 Task: Add Sprouts Cracker Cuts Sharp Cheddar Cheese to the cart.
Action: Mouse moved to (636, 243)
Screenshot: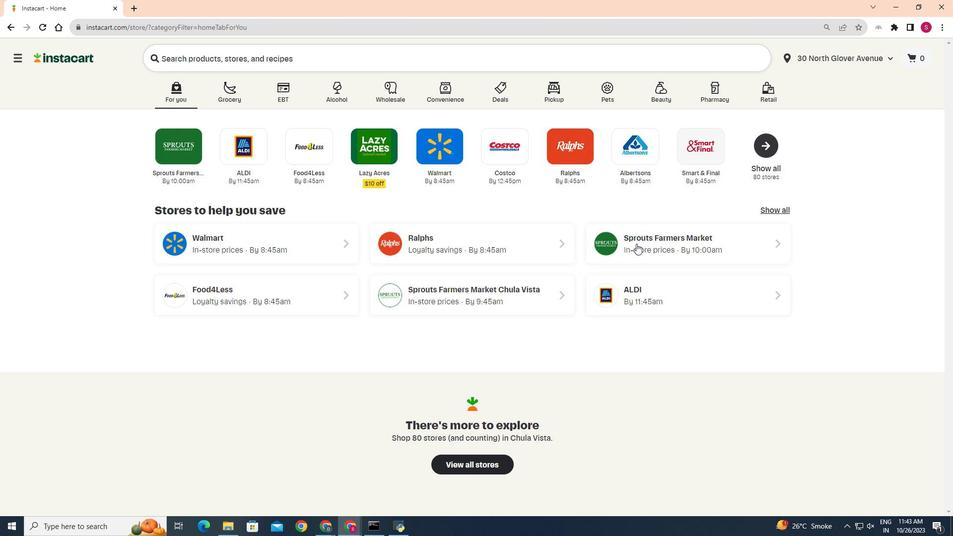 
Action: Mouse pressed left at (636, 243)
Screenshot: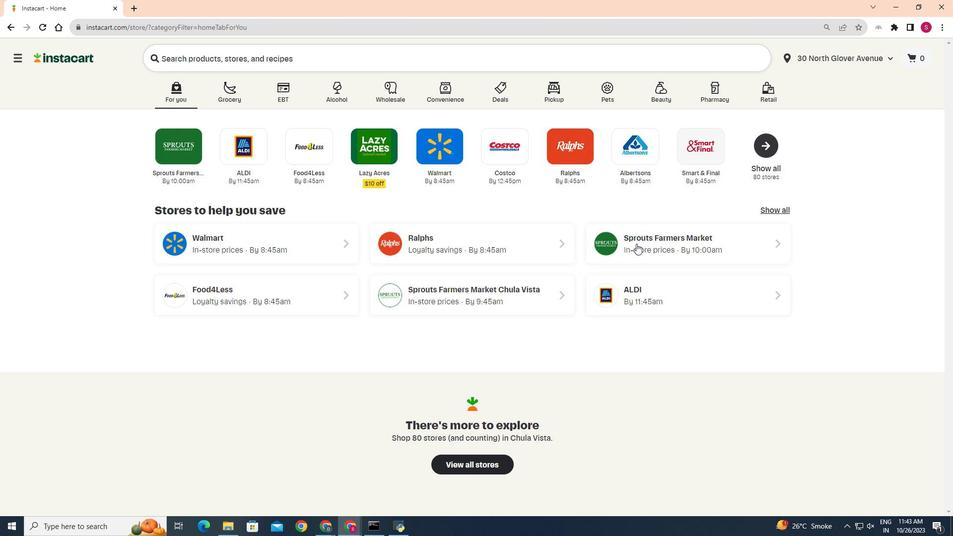 
Action: Mouse moved to (26, 414)
Screenshot: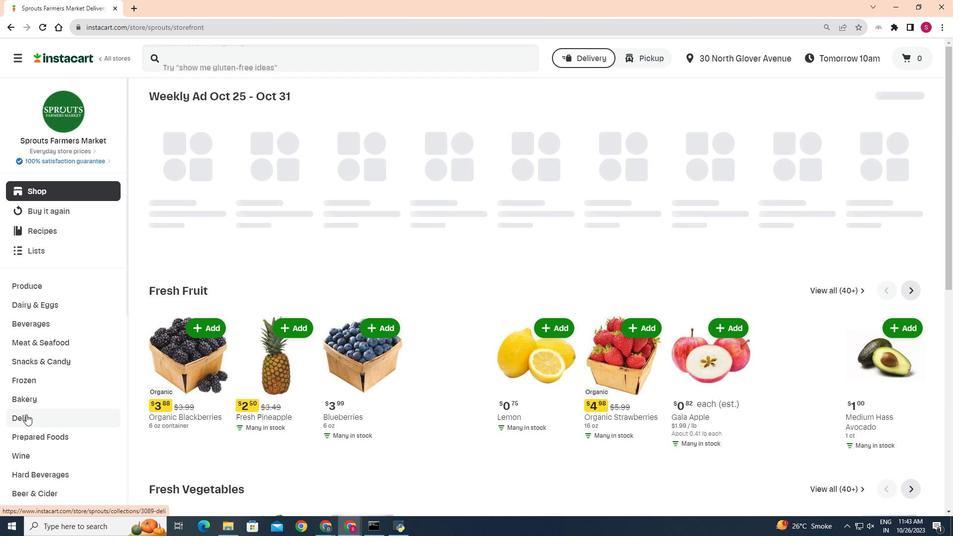 
Action: Mouse pressed left at (26, 414)
Screenshot: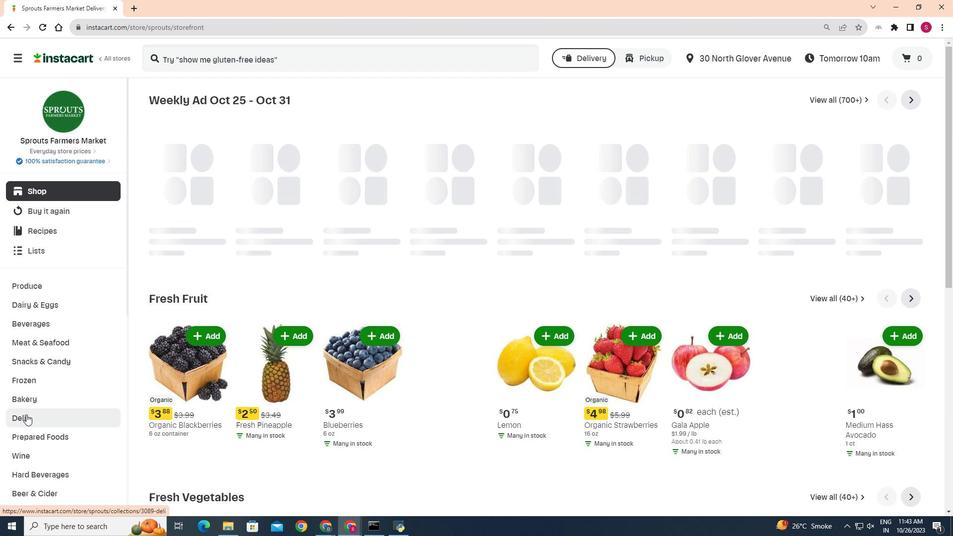 
Action: Mouse moved to (251, 122)
Screenshot: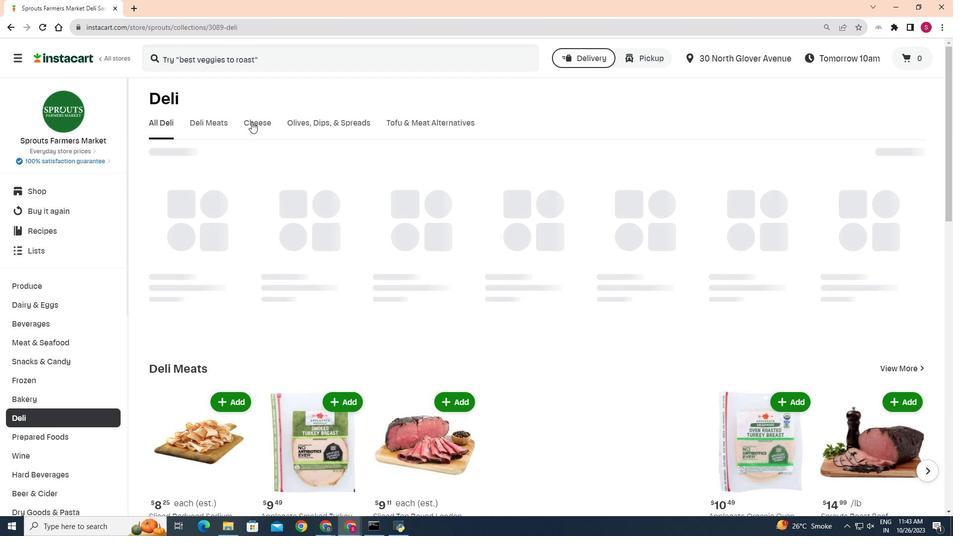 
Action: Mouse pressed left at (251, 122)
Screenshot: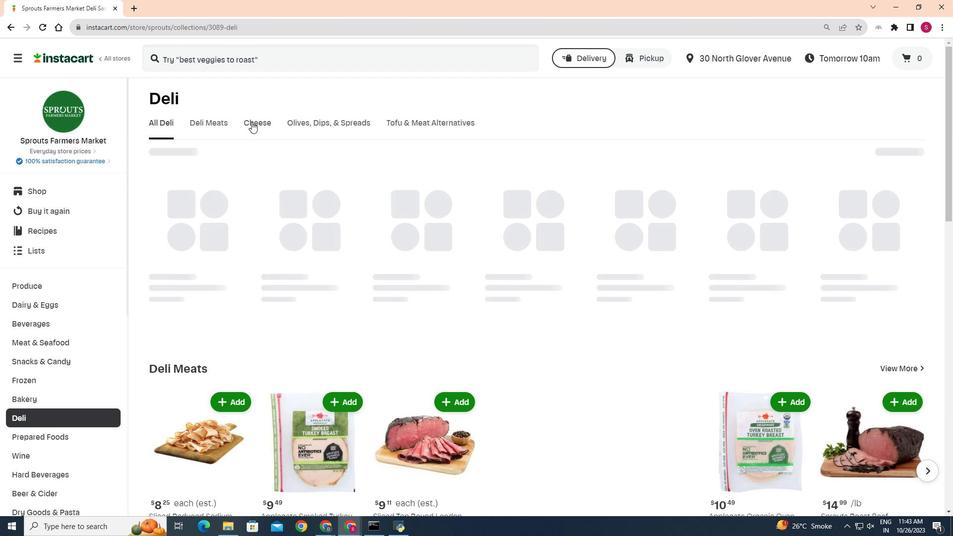 
Action: Mouse moved to (237, 164)
Screenshot: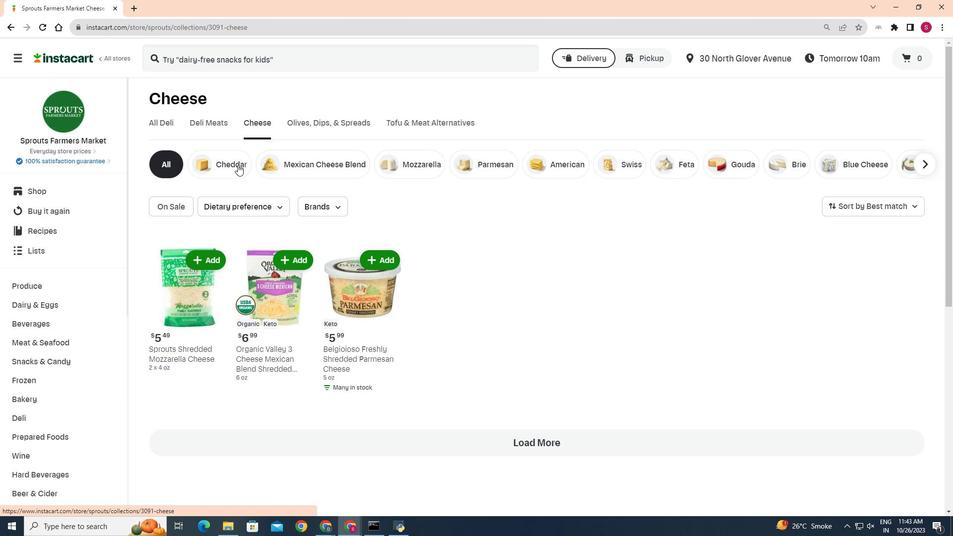 
Action: Mouse pressed left at (237, 164)
Screenshot: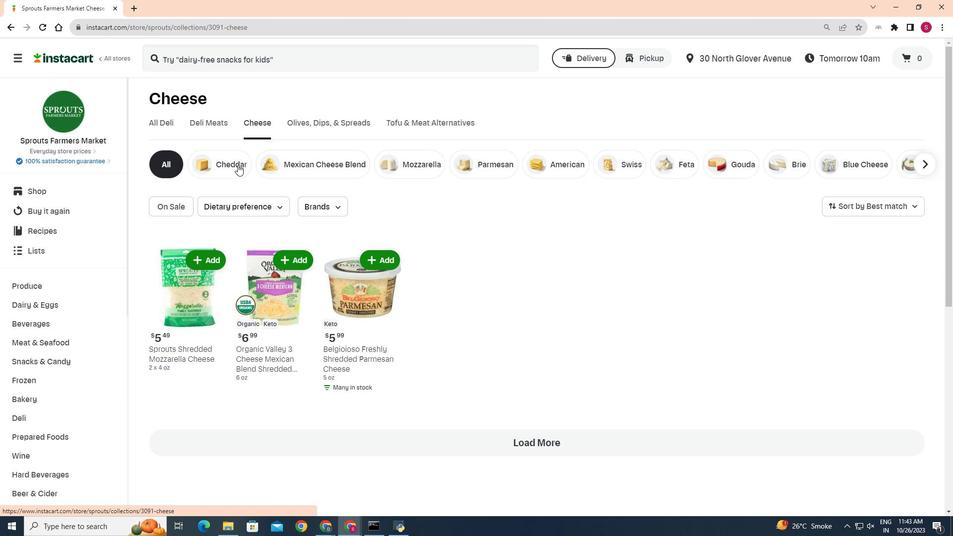 
Action: Mouse moved to (894, 318)
Screenshot: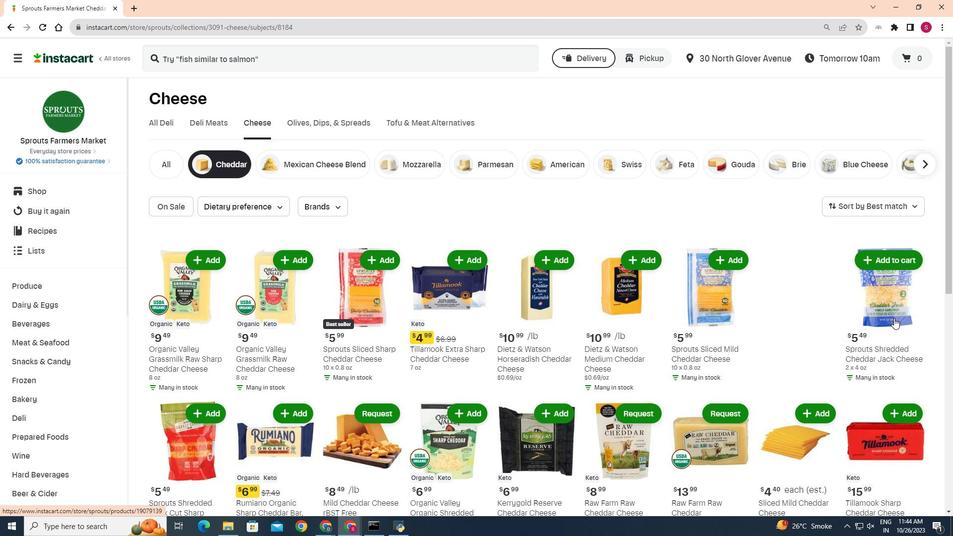
Action: Mouse scrolled (894, 317) with delta (0, 0)
Screenshot: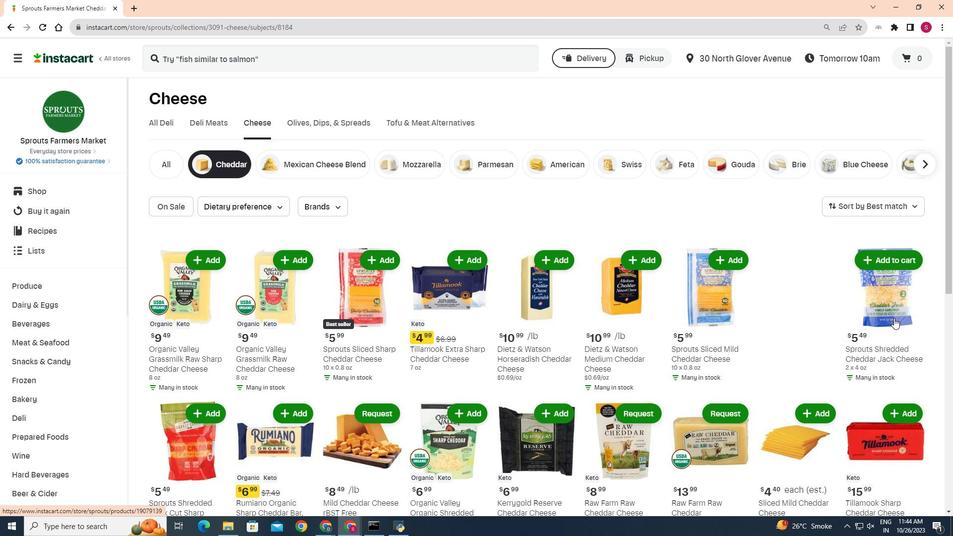 
Action: Mouse moved to (894, 318)
Screenshot: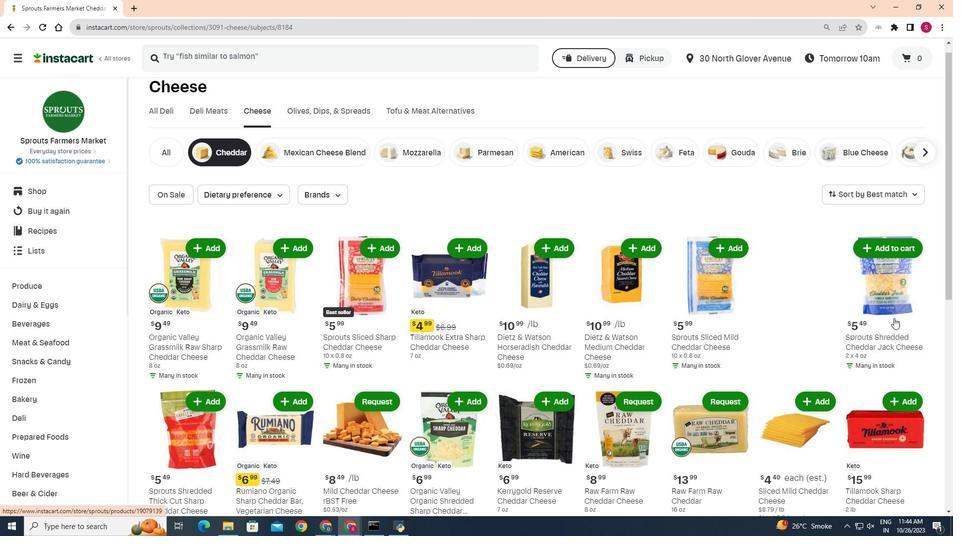 
Action: Mouse scrolled (894, 317) with delta (0, 0)
Screenshot: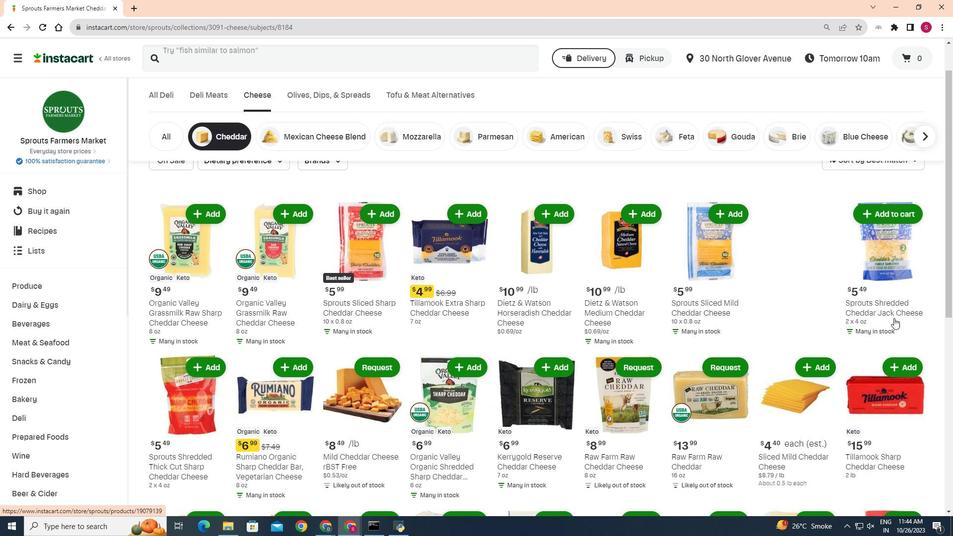 
Action: Mouse moved to (895, 318)
Screenshot: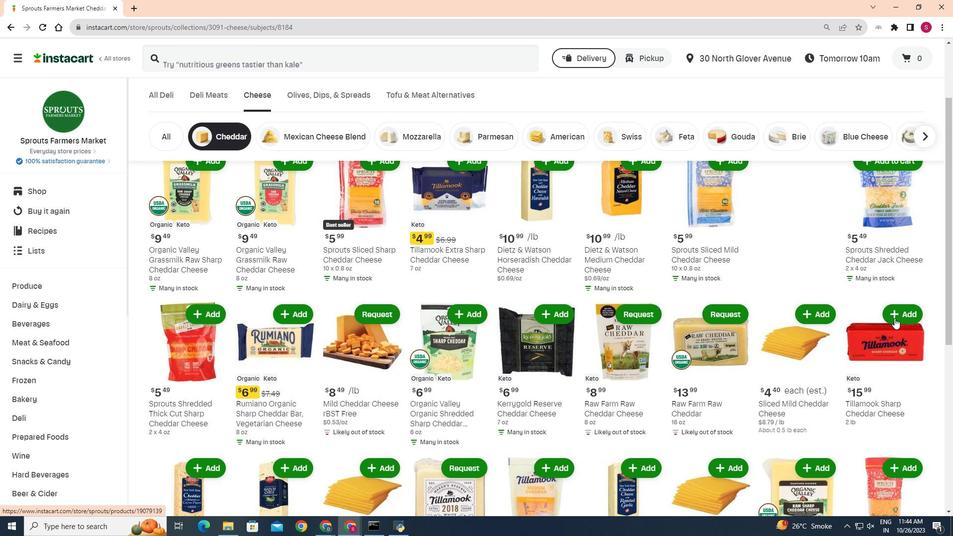 
Action: Mouse scrolled (895, 317) with delta (0, 0)
Screenshot: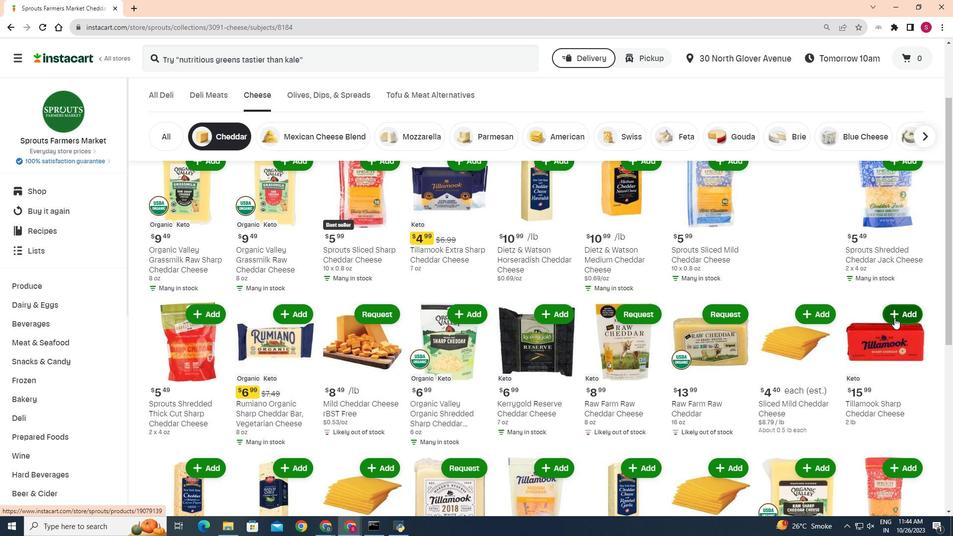 
Action: Mouse moved to (186, 328)
Screenshot: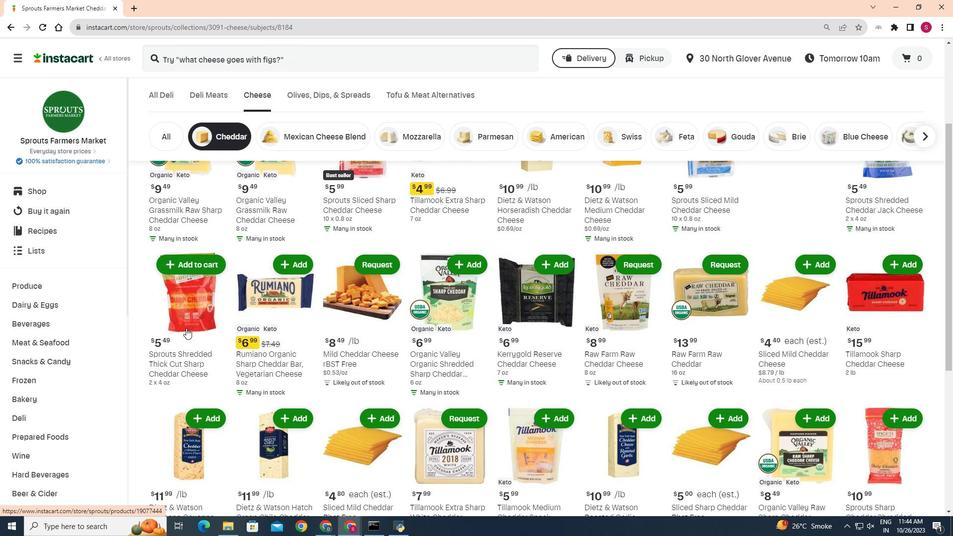 
Action: Mouse scrolled (186, 327) with delta (0, 0)
Screenshot: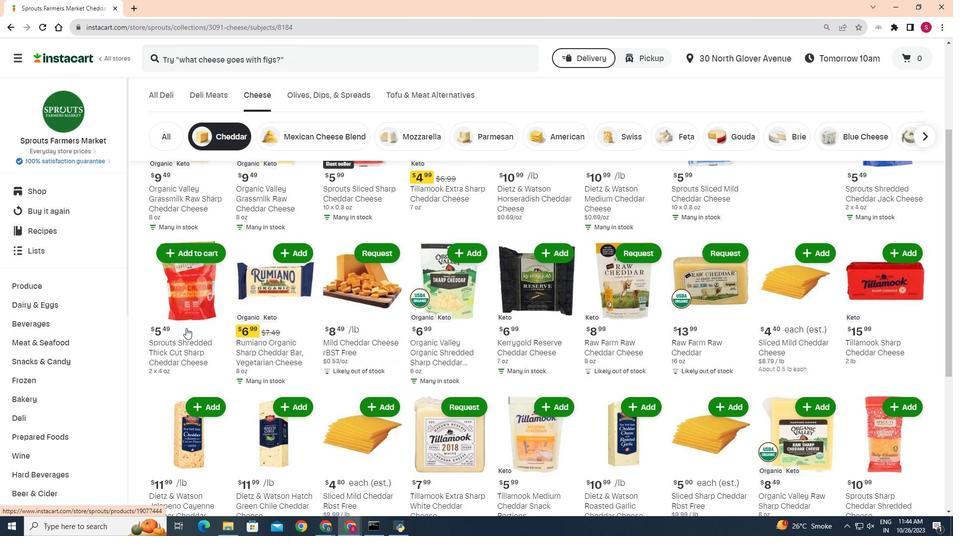 
Action: Mouse scrolled (186, 327) with delta (0, 0)
Screenshot: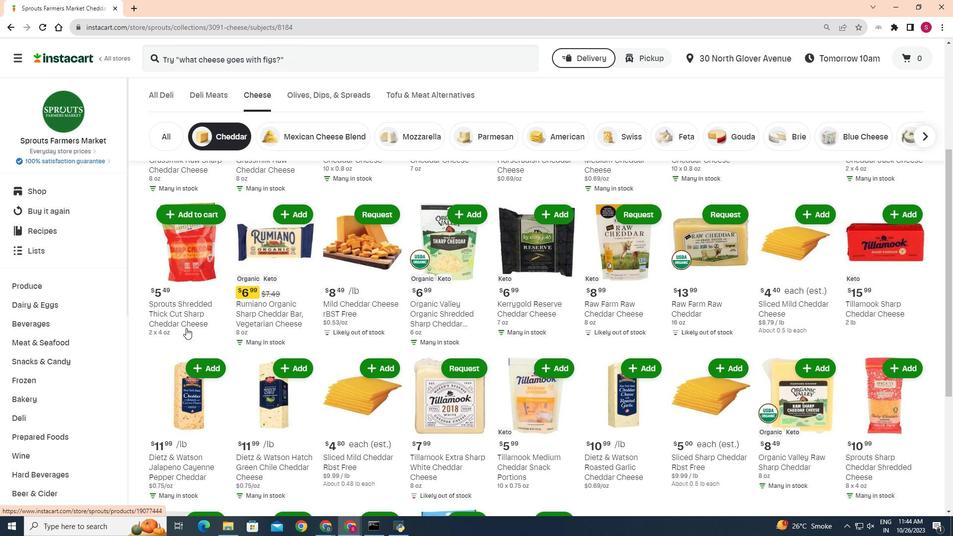 
Action: Mouse moved to (916, 390)
Screenshot: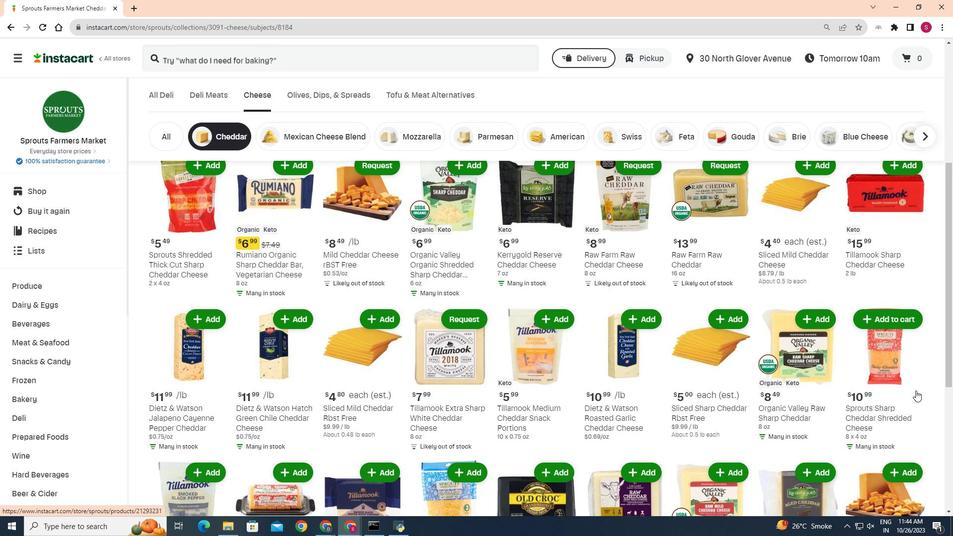
Action: Mouse scrolled (916, 390) with delta (0, 0)
Screenshot: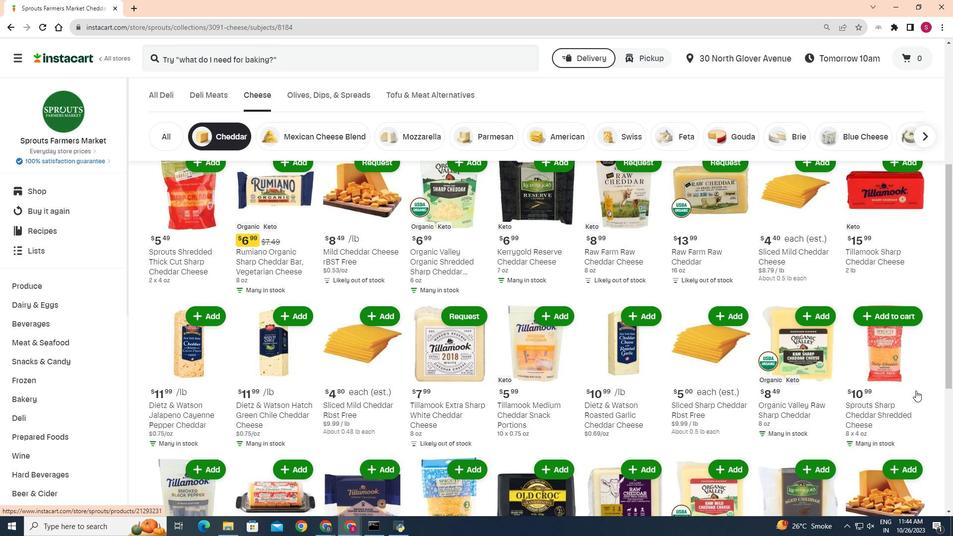 
Action: Mouse scrolled (916, 390) with delta (0, 0)
Screenshot: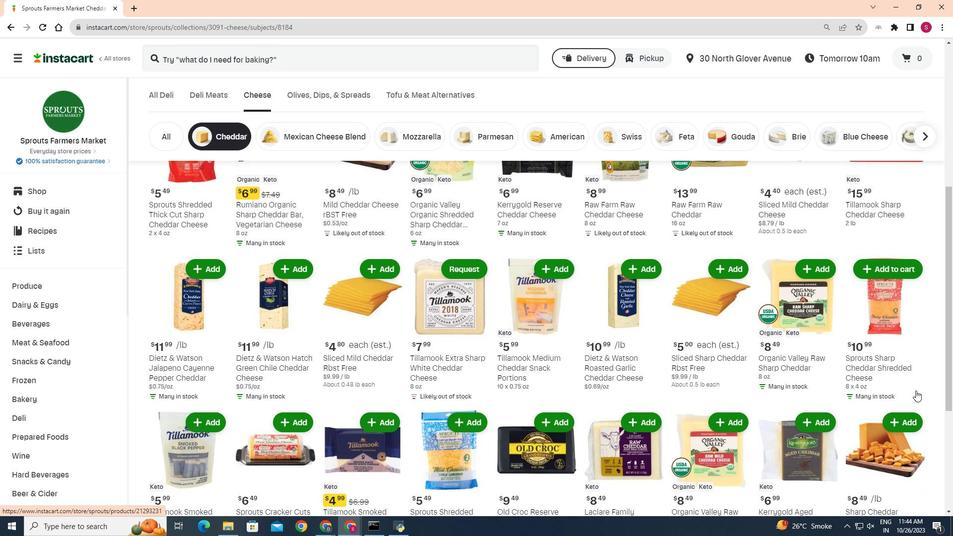 
Action: Mouse moved to (287, 375)
Screenshot: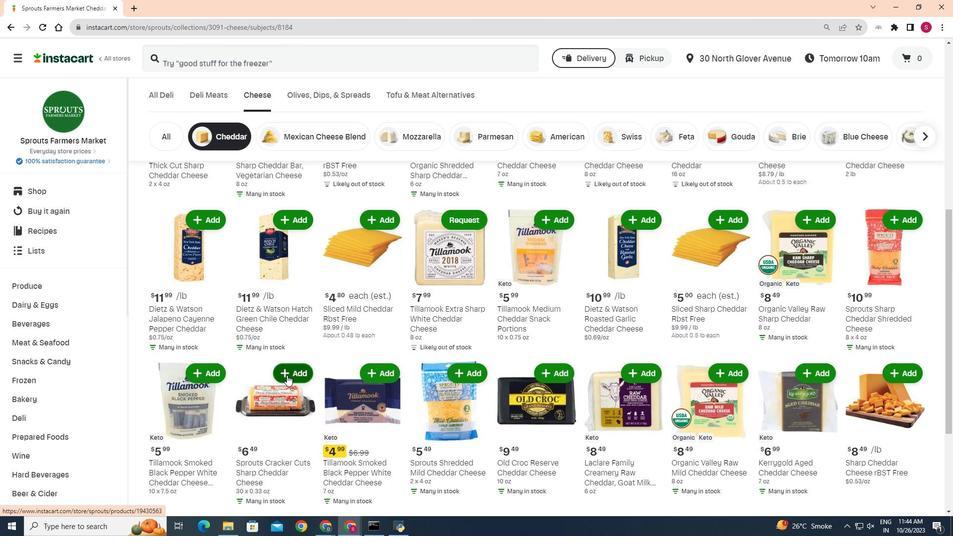 
Action: Mouse pressed left at (287, 375)
Screenshot: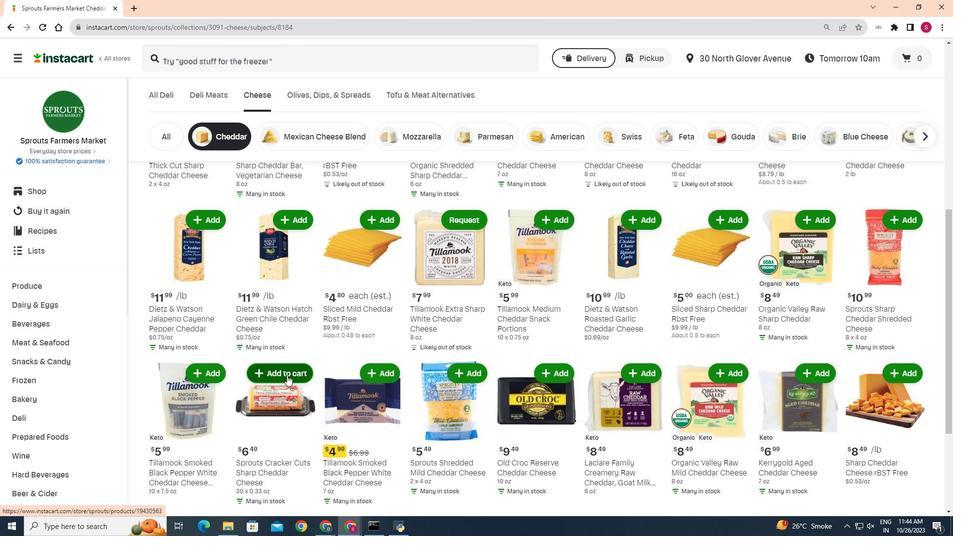 
Action: Mouse moved to (319, 363)
Screenshot: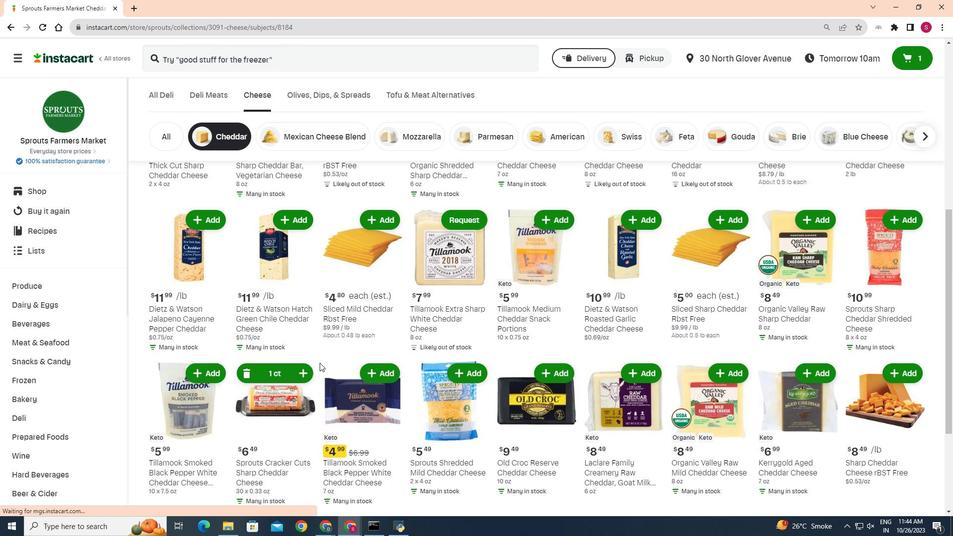 
